 Task: Log work in the project AgileOrigin for the issue 'Implement a new cloud-based performance management system for a company with advanced employee evaluation and goal setting features' spent time as '5w 4d 8h 22m' and remaining time as '1w 4d 16h 22m' and move to top of backlog. Now add the issue to the epic 'IT infrastructure as a service (IaaS) adoption'. Log work in the project AgileOrigin for the issue 'Integrate a new product recommendation feature into an existing e-commerce website to enhance product discovery and sales' spent time as '4w 4d 15h 43m' and remaining time as '4w 1d 7h 11m' and move to bottom of backlog. Now add the issue to the epic 'Blockchain integration'
Action: Mouse moved to (69, 152)
Screenshot: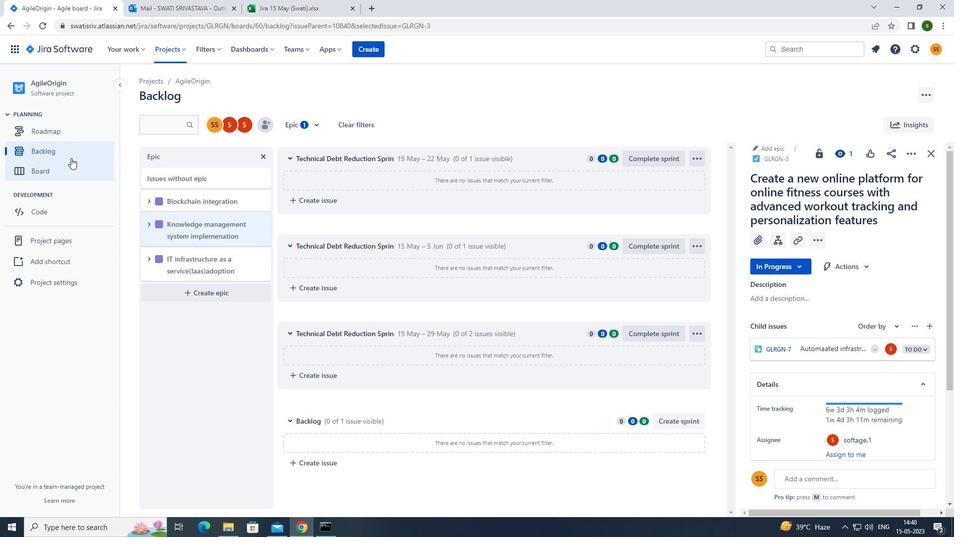 
Action: Mouse pressed left at (69, 152)
Screenshot: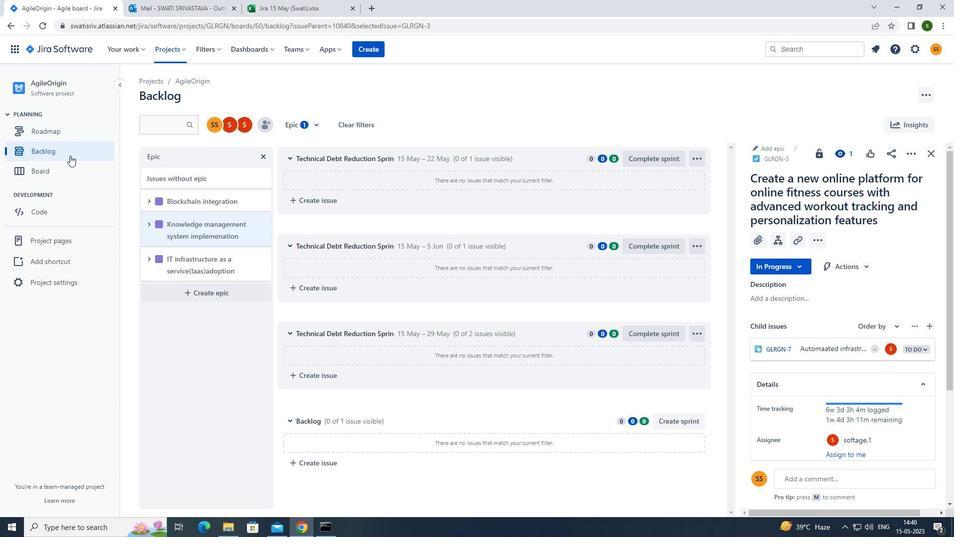 
Action: Mouse moved to (585, 362)
Screenshot: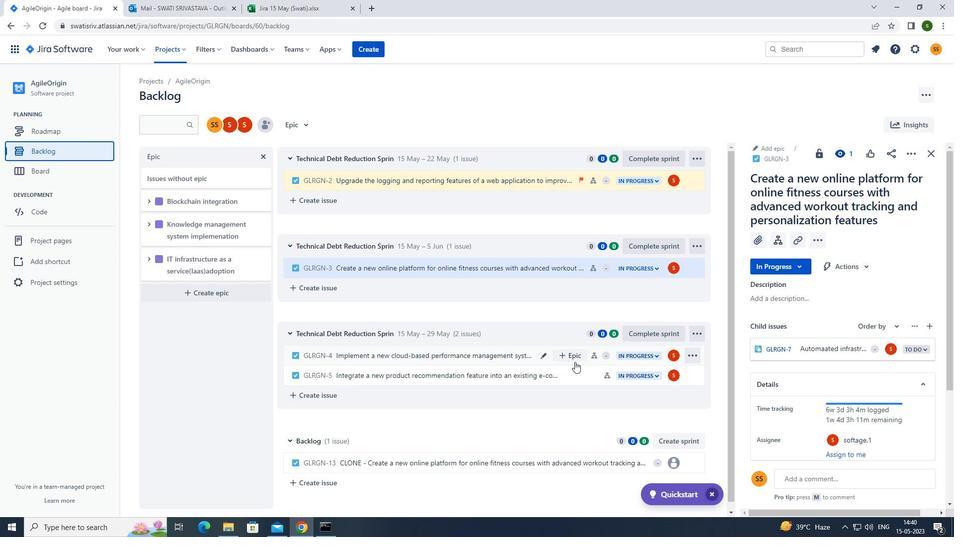 
Action: Mouse pressed left at (585, 362)
Screenshot: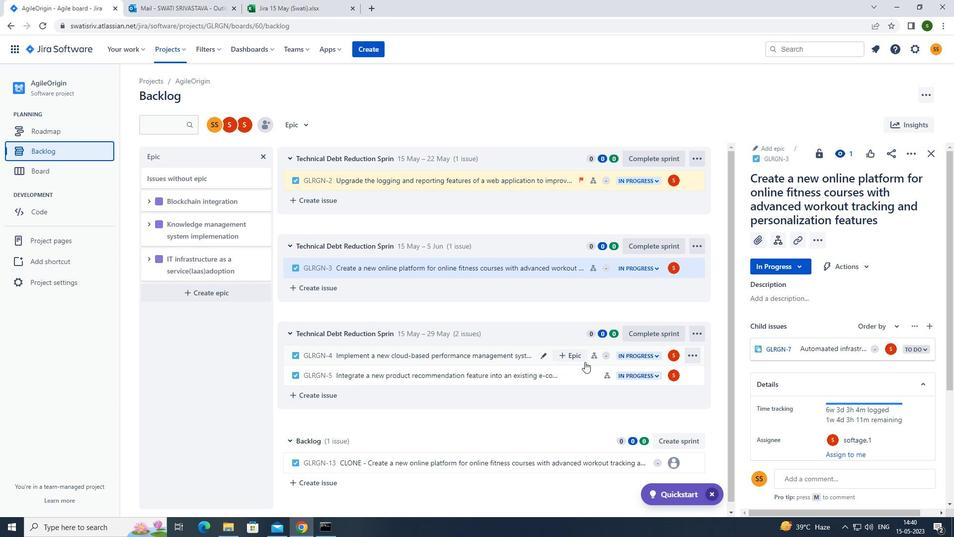 
Action: Mouse moved to (912, 156)
Screenshot: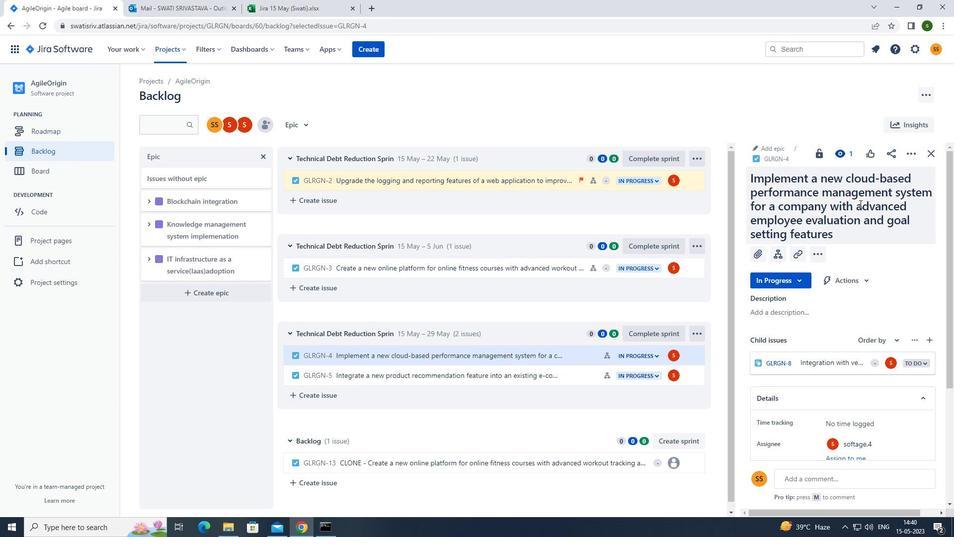 
Action: Mouse pressed left at (912, 156)
Screenshot: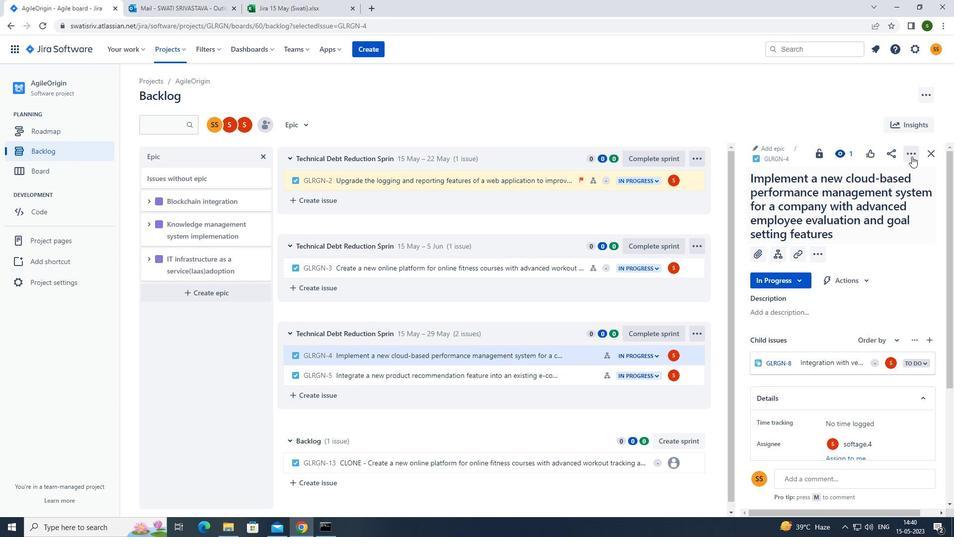 
Action: Mouse moved to (887, 181)
Screenshot: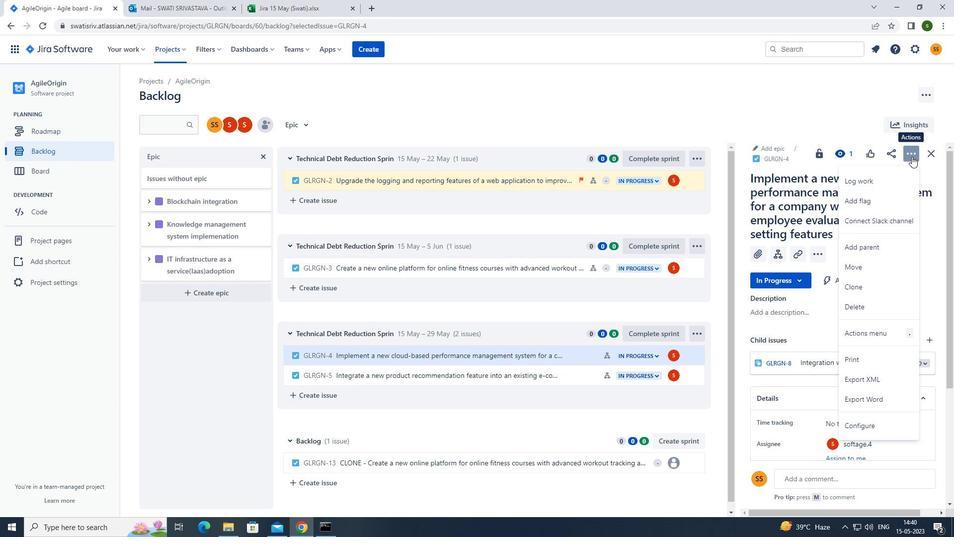 
Action: Mouse pressed left at (887, 181)
Screenshot: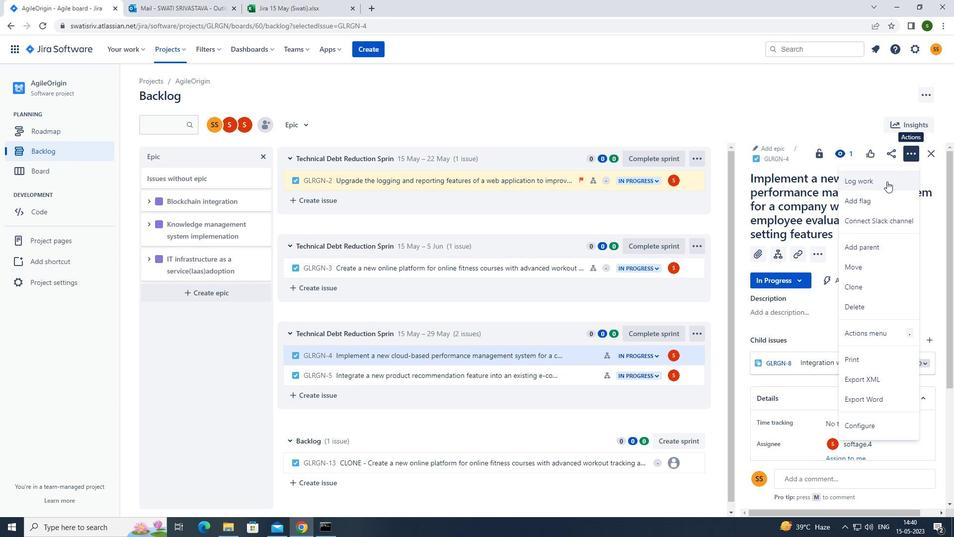 
Action: Mouse moved to (421, 123)
Screenshot: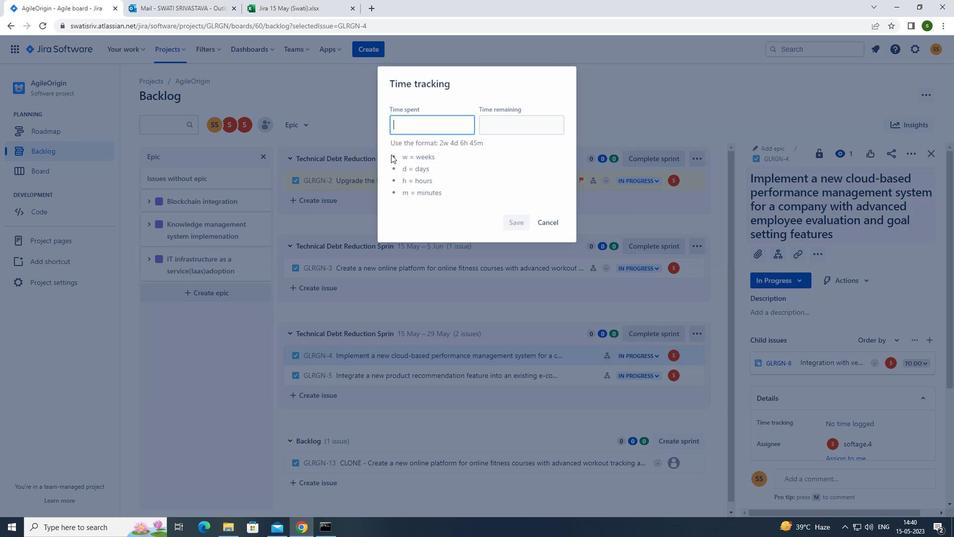 
Action: Mouse pressed left at (421, 123)
Screenshot: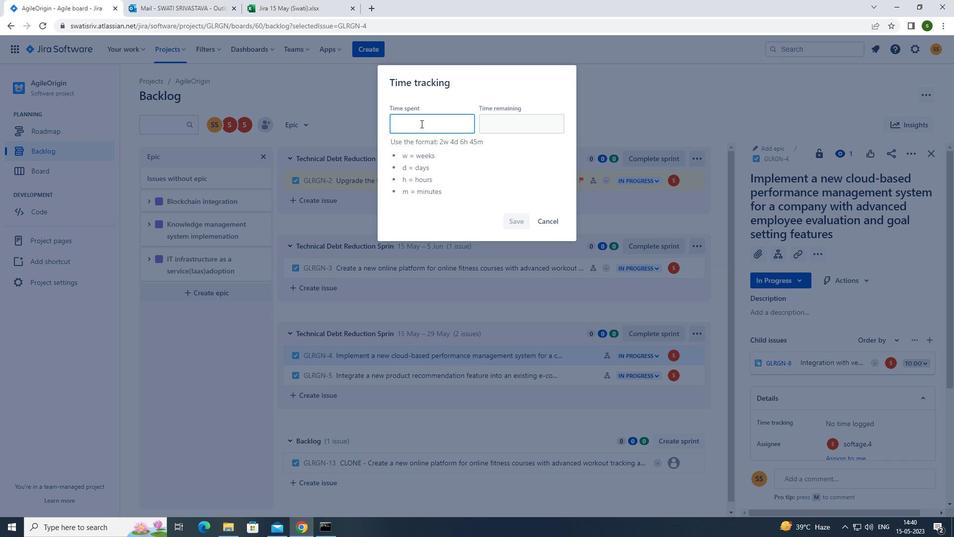 
Action: Key pressed 5w<Key.space>4d<Key.space>8h<Key.space>22m
Screenshot: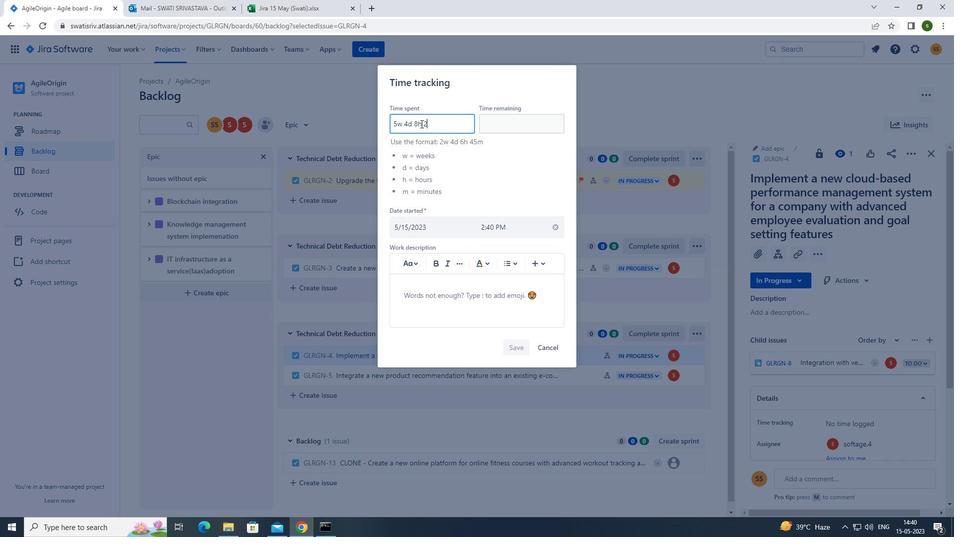 
Action: Mouse moved to (513, 129)
Screenshot: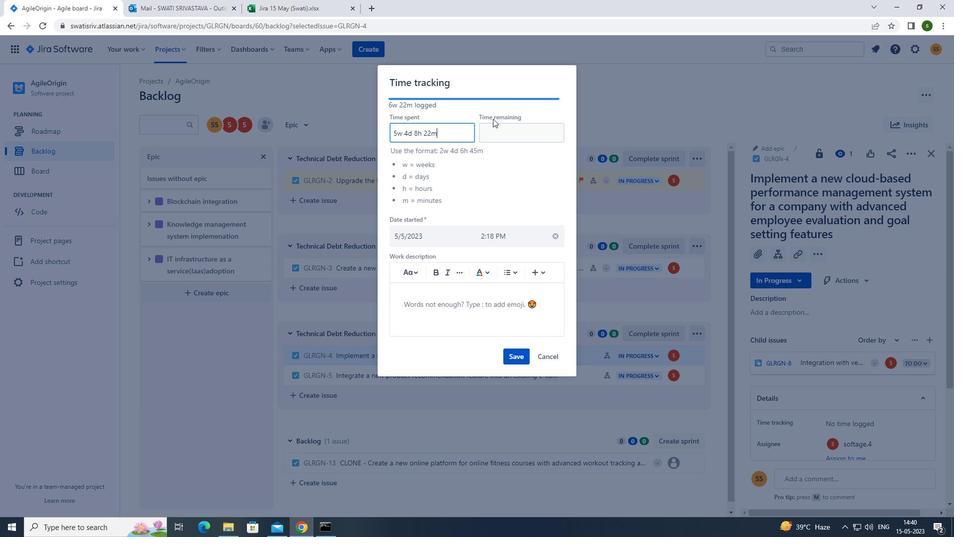 
Action: Mouse pressed left at (513, 129)
Screenshot: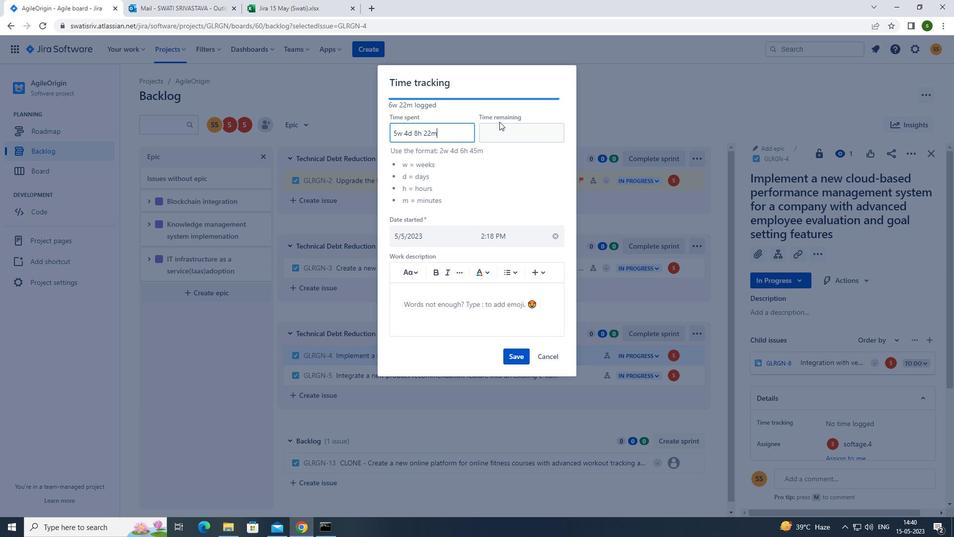 
Action: Key pressed 1w<Key.space>4d<Key.space>16h<Key.space>22m
Screenshot: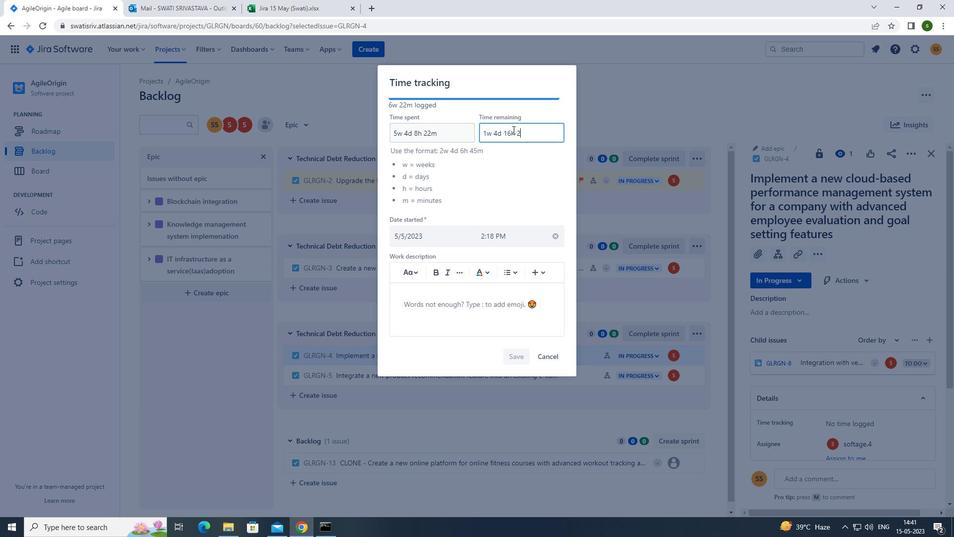 
Action: Mouse moved to (518, 355)
Screenshot: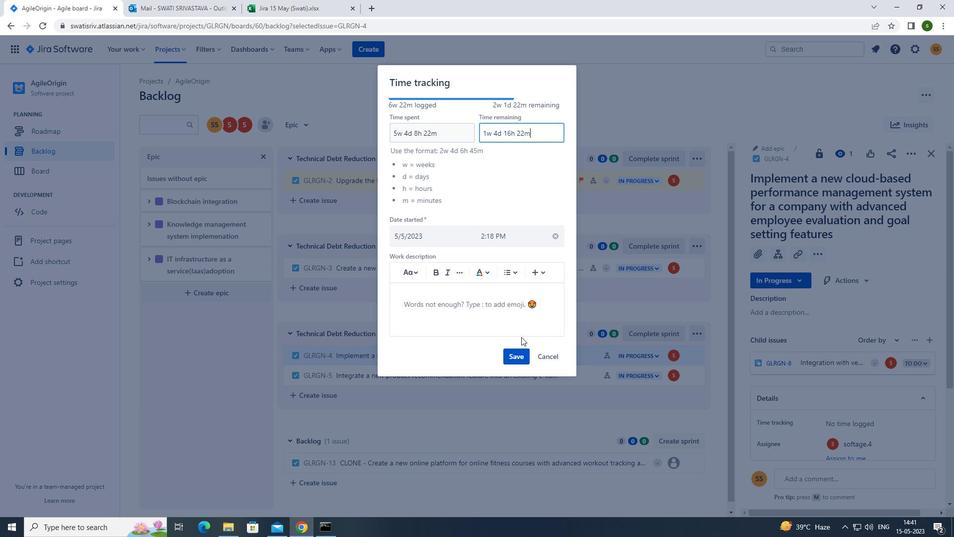 
Action: Mouse pressed left at (518, 355)
Screenshot: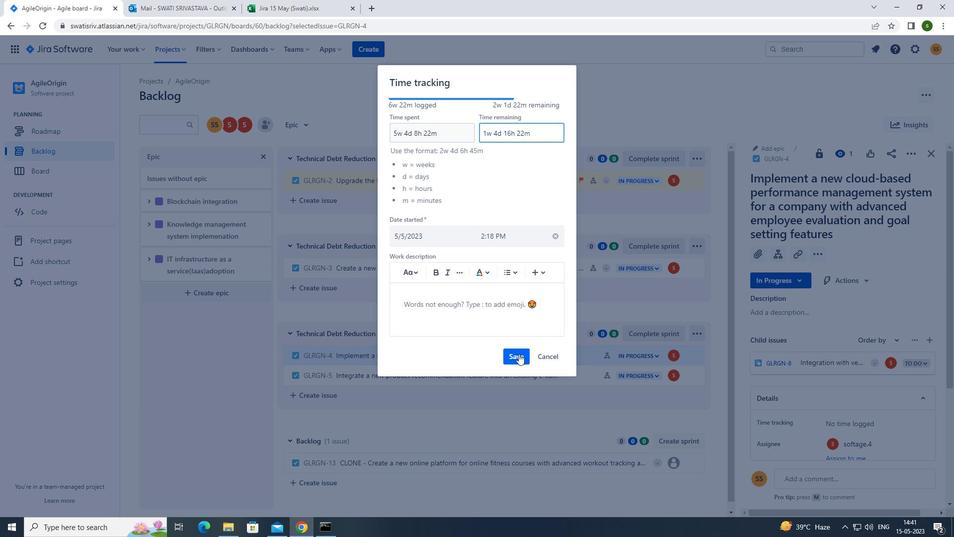 
Action: Mouse moved to (692, 356)
Screenshot: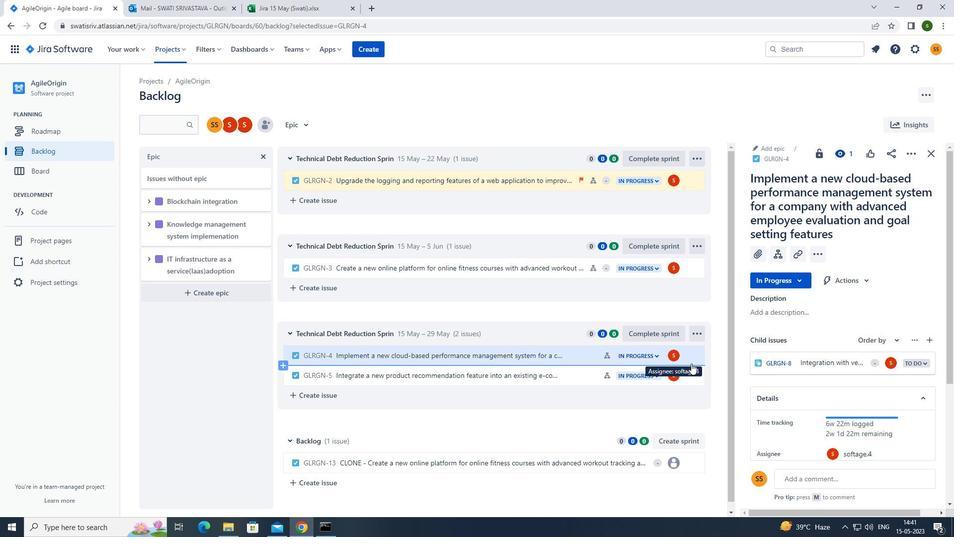 
Action: Mouse pressed left at (692, 356)
Screenshot: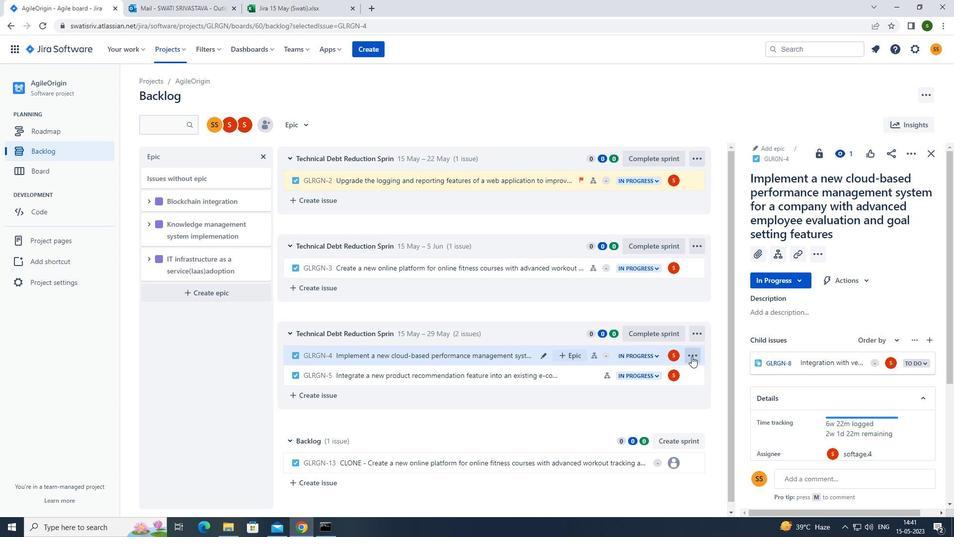 
Action: Mouse moved to (664, 314)
Screenshot: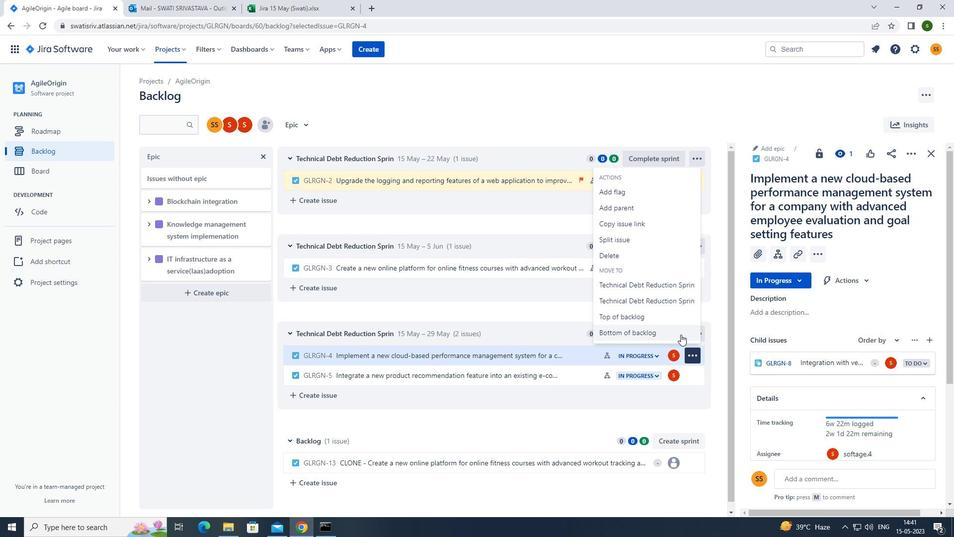 
Action: Mouse pressed left at (664, 314)
Screenshot: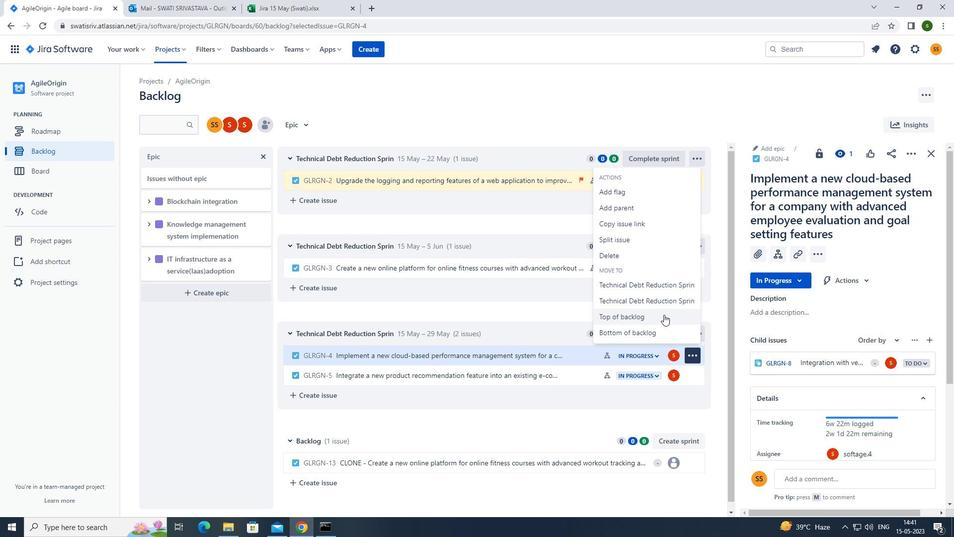 
Action: Mouse moved to (500, 165)
Screenshot: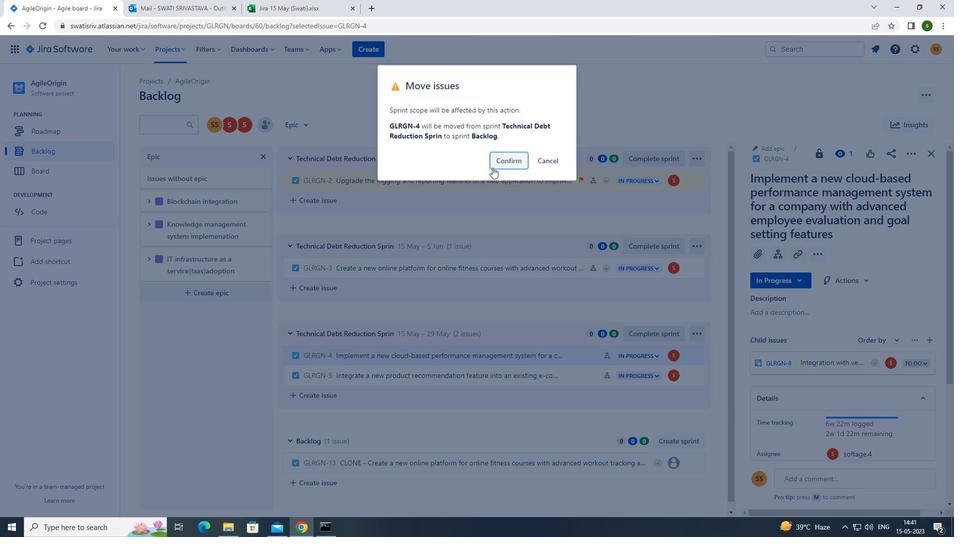 
Action: Mouse pressed left at (500, 165)
Screenshot: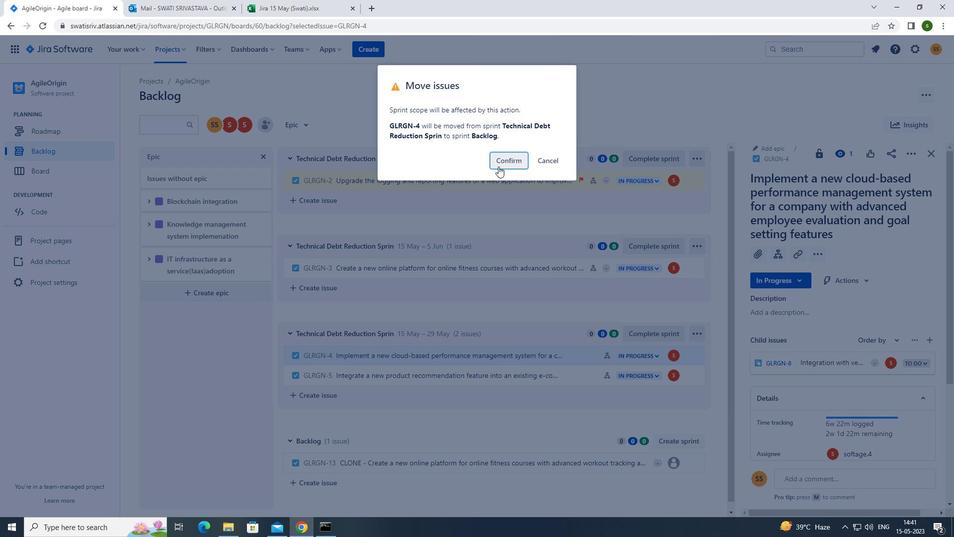 
Action: Mouse moved to (296, 123)
Screenshot: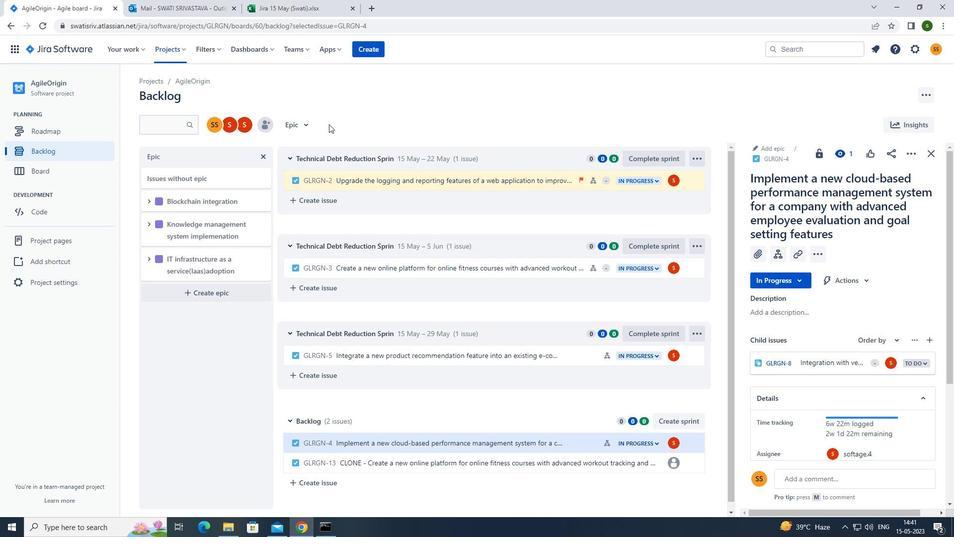 
Action: Mouse pressed left at (296, 123)
Screenshot: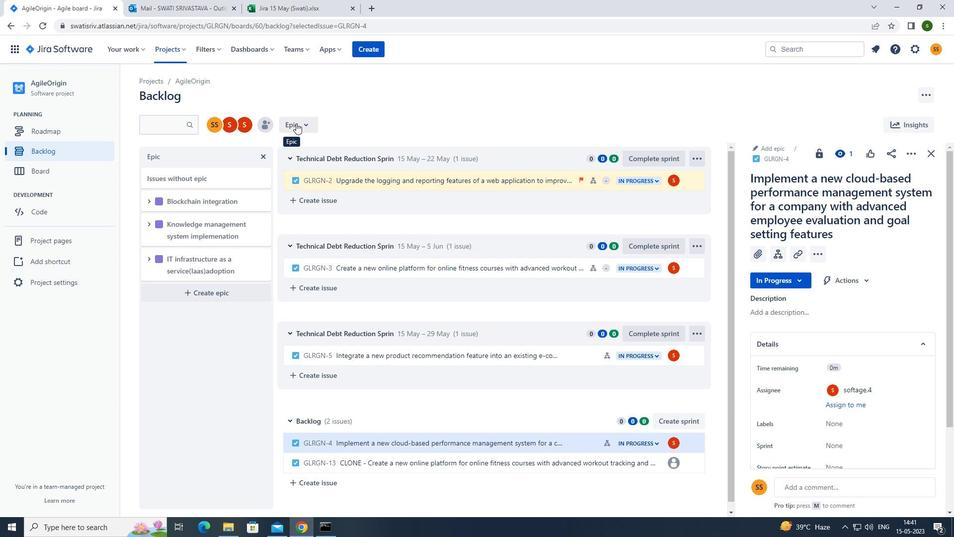 
Action: Mouse moved to (311, 195)
Screenshot: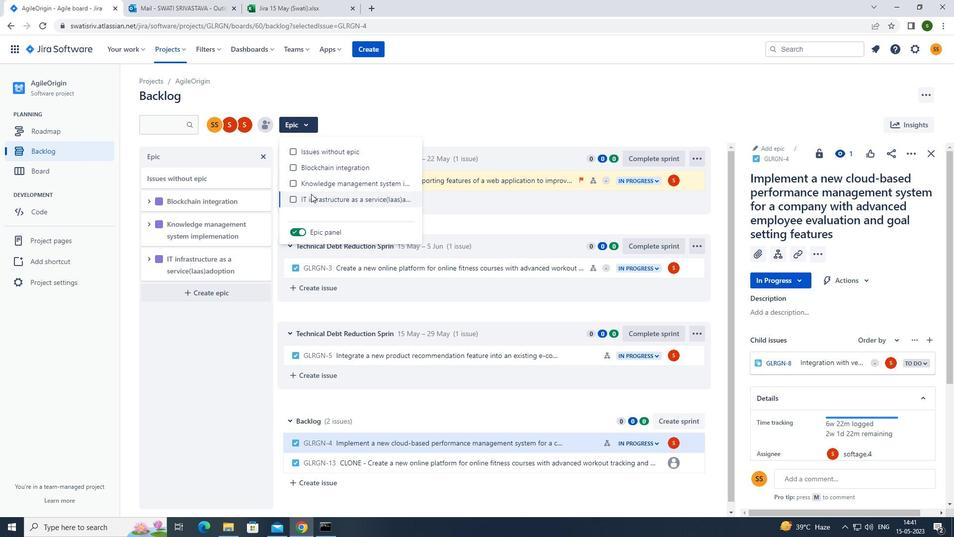 
Action: Mouse pressed left at (311, 195)
Screenshot: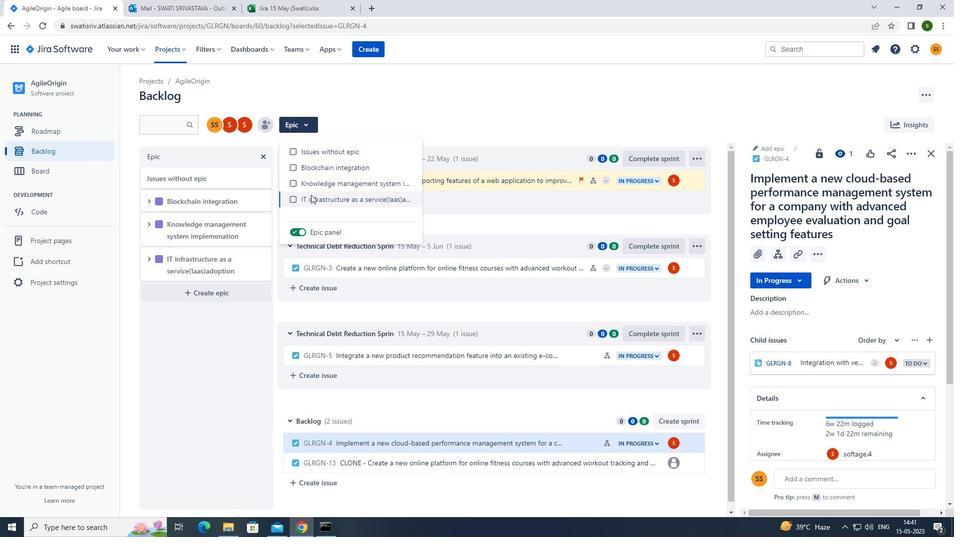 
Action: Mouse moved to (414, 105)
Screenshot: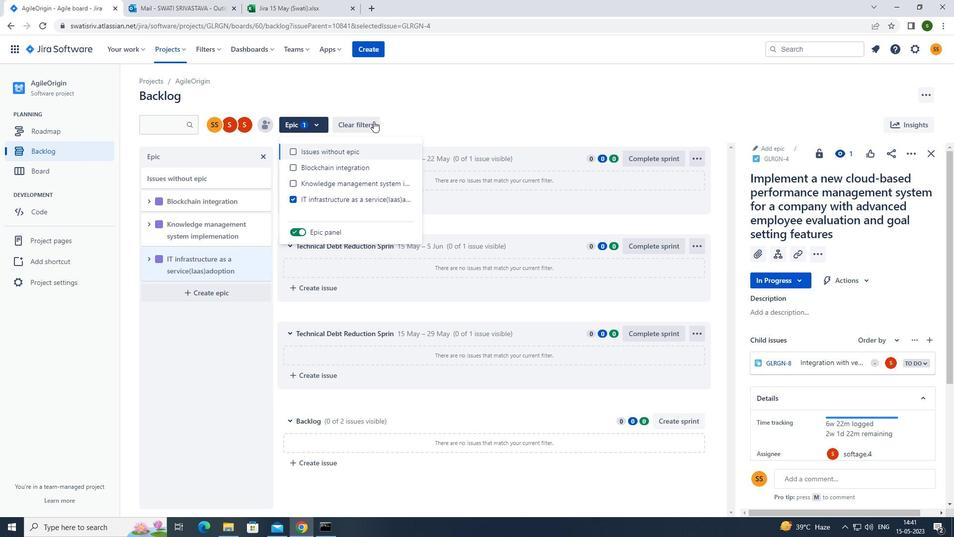 
Action: Mouse pressed left at (414, 105)
Screenshot: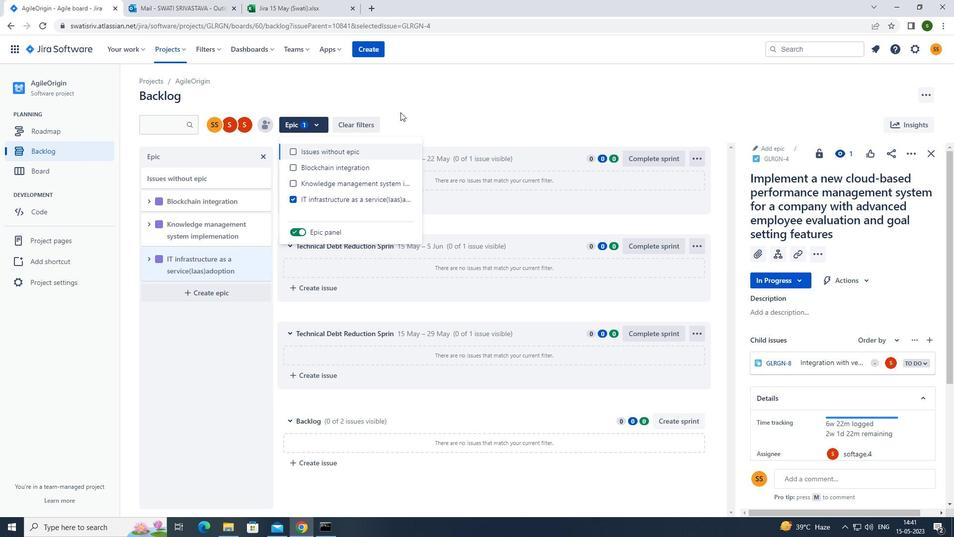 
Action: Mouse moved to (72, 153)
Screenshot: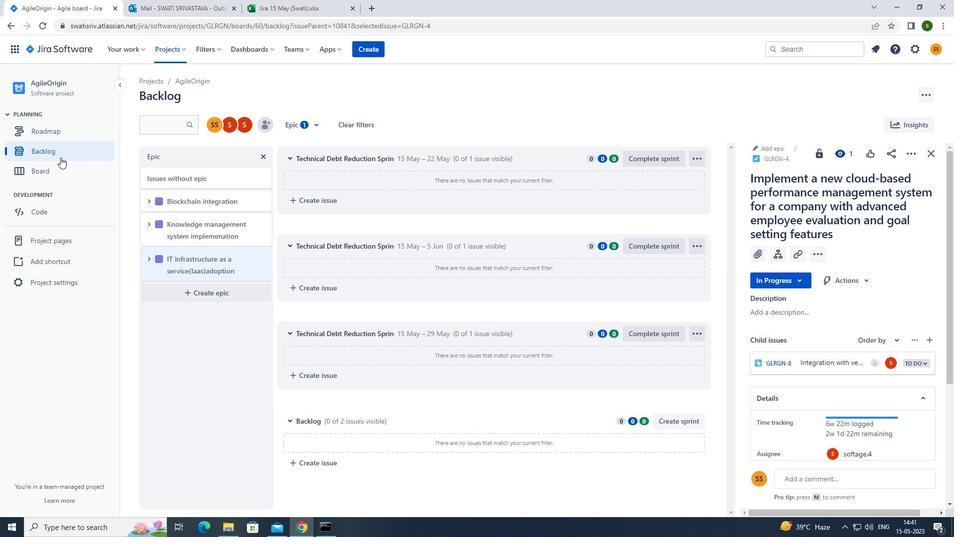 
Action: Mouse pressed left at (72, 153)
Screenshot: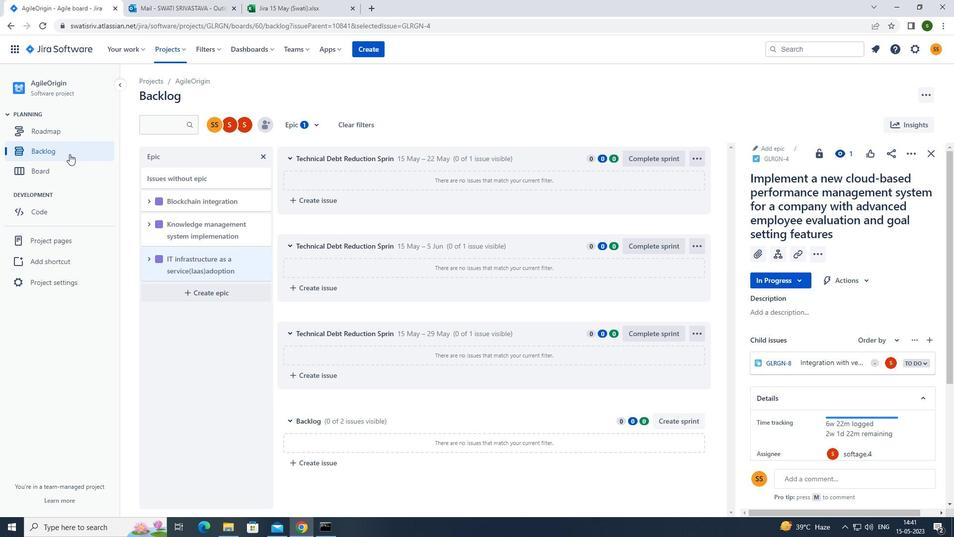 
Action: Mouse moved to (590, 364)
Screenshot: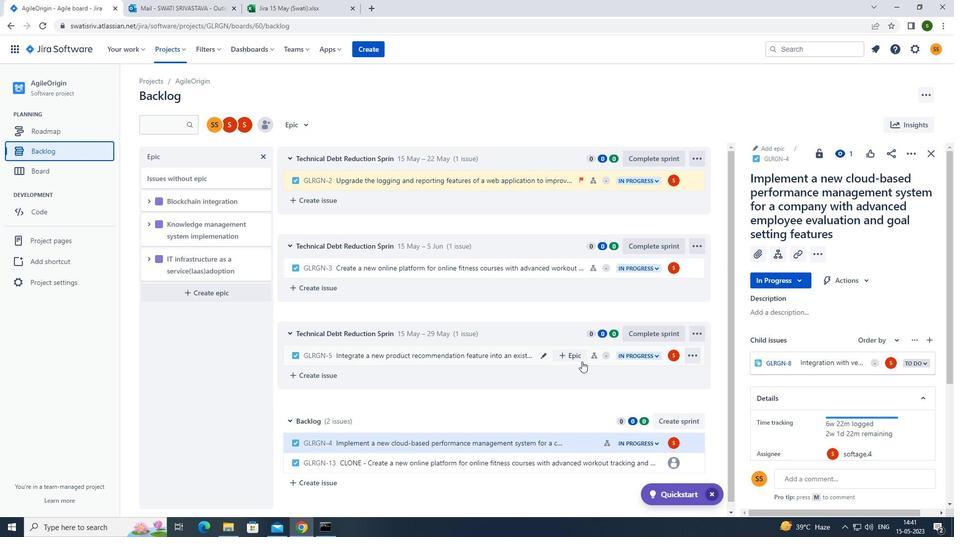 
Action: Mouse pressed left at (590, 364)
Screenshot: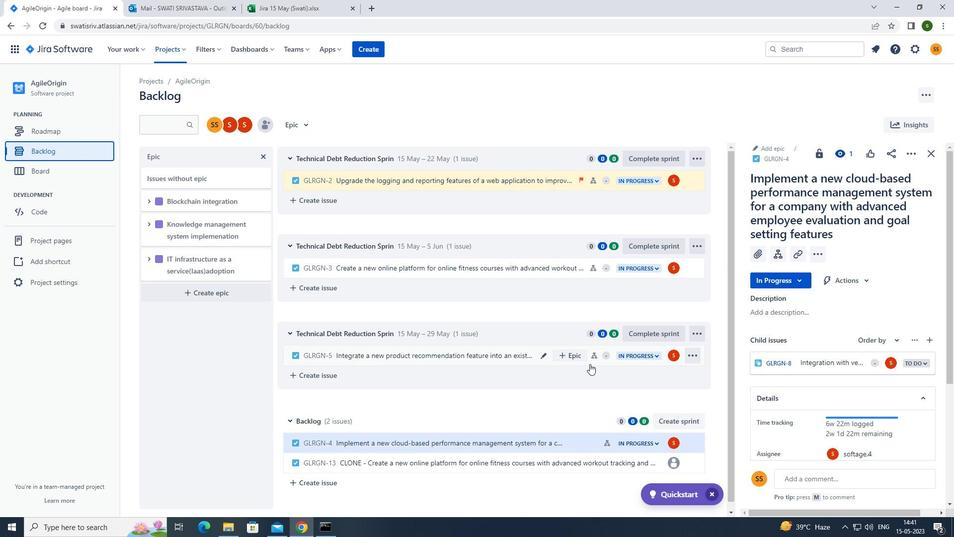 
Action: Mouse moved to (907, 152)
Screenshot: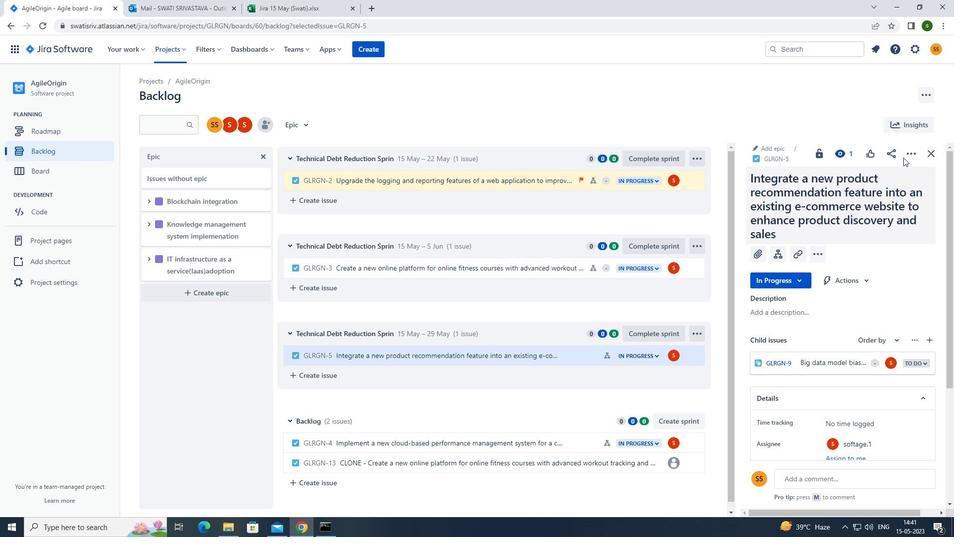 
Action: Mouse pressed left at (907, 152)
Screenshot: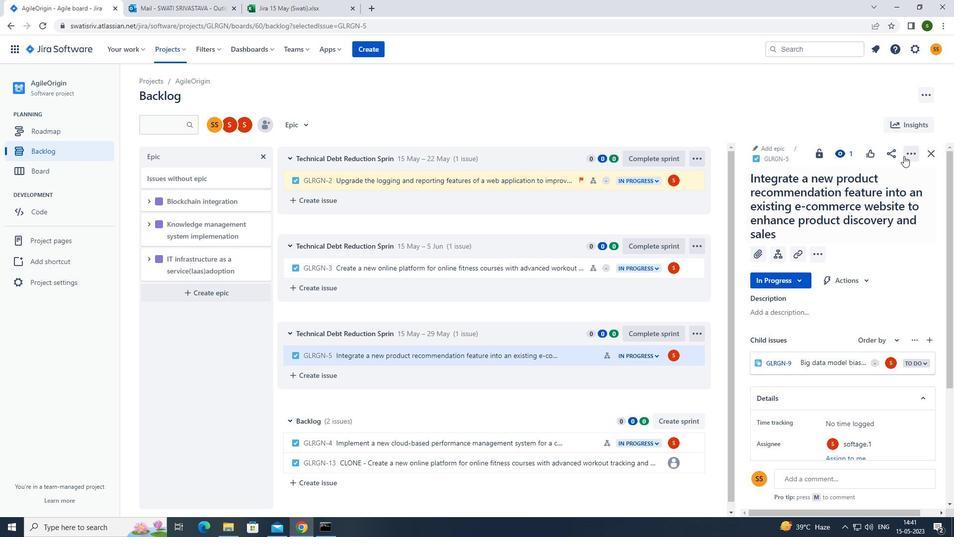 
Action: Mouse moved to (889, 174)
Screenshot: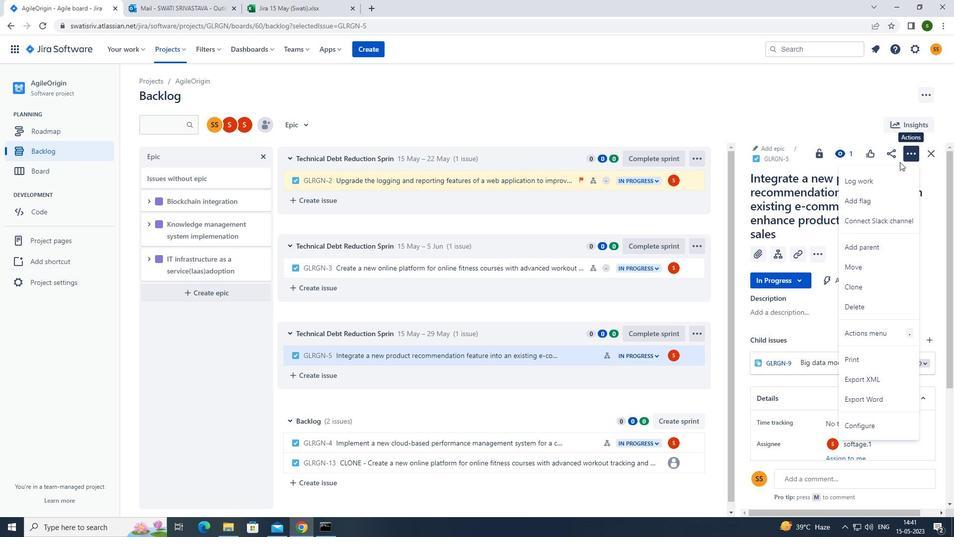 
Action: Mouse pressed left at (889, 174)
Screenshot: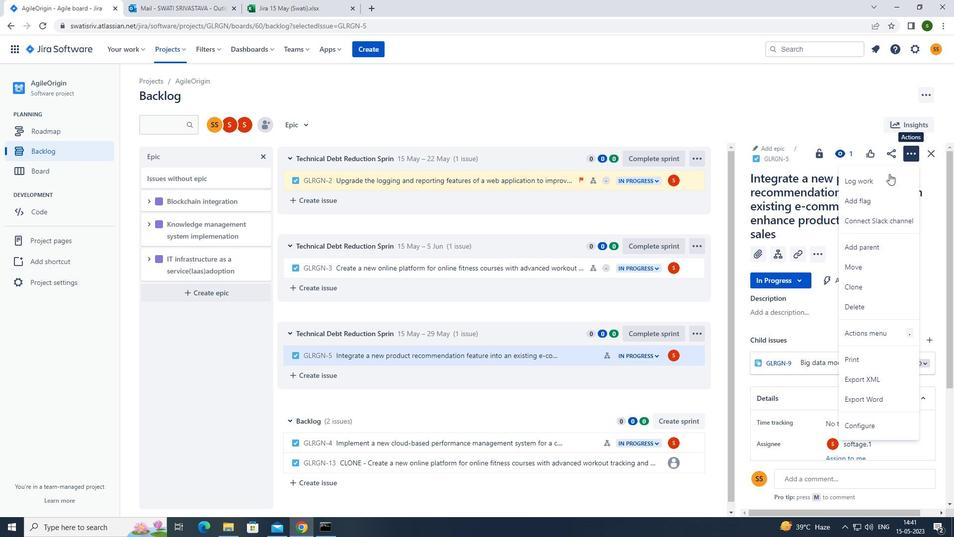 
Action: Mouse moved to (448, 126)
Screenshot: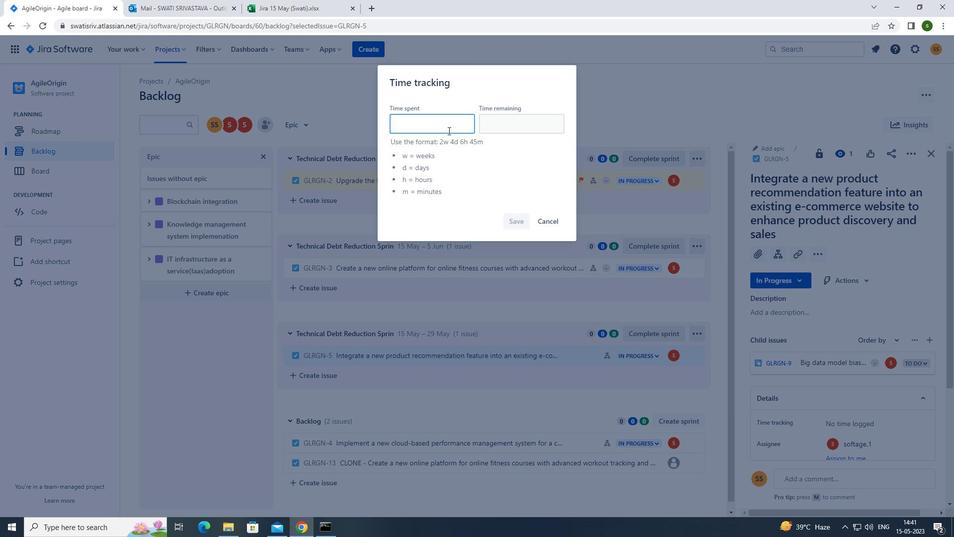 
Action: Mouse pressed left at (448, 126)
Screenshot: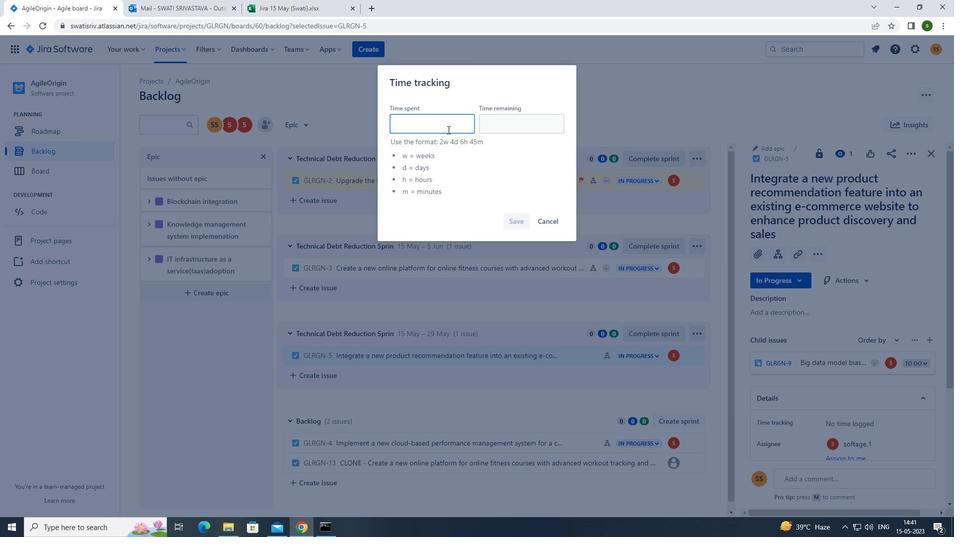 
Action: Key pressed 4w<Key.space>4d<Key.space>15h<Key.space>43m
Screenshot: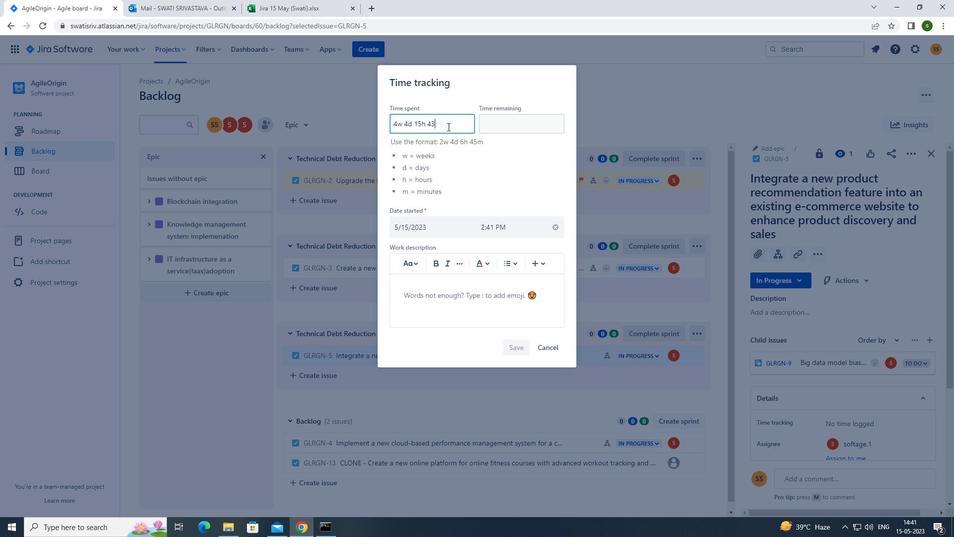 
Action: Mouse moved to (517, 128)
Screenshot: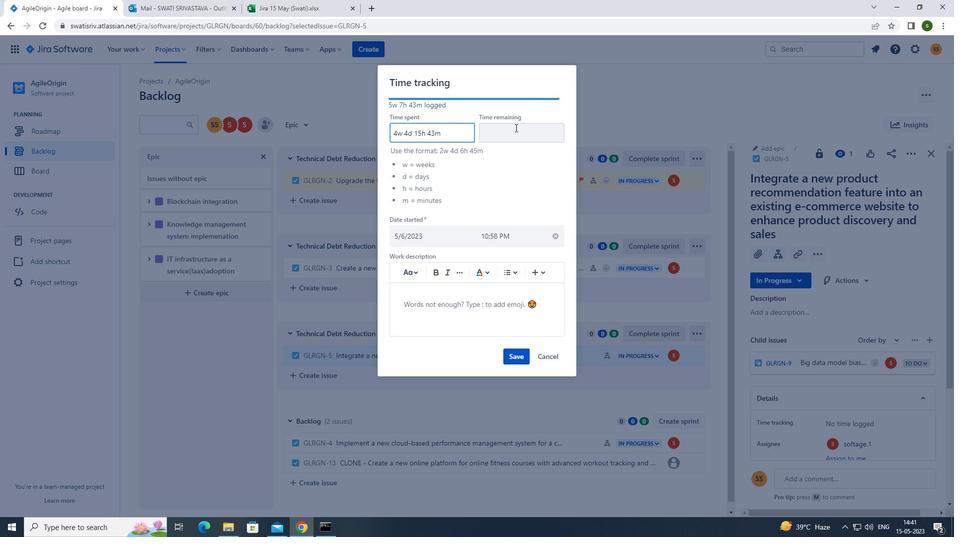 
Action: Mouse pressed left at (517, 128)
Screenshot: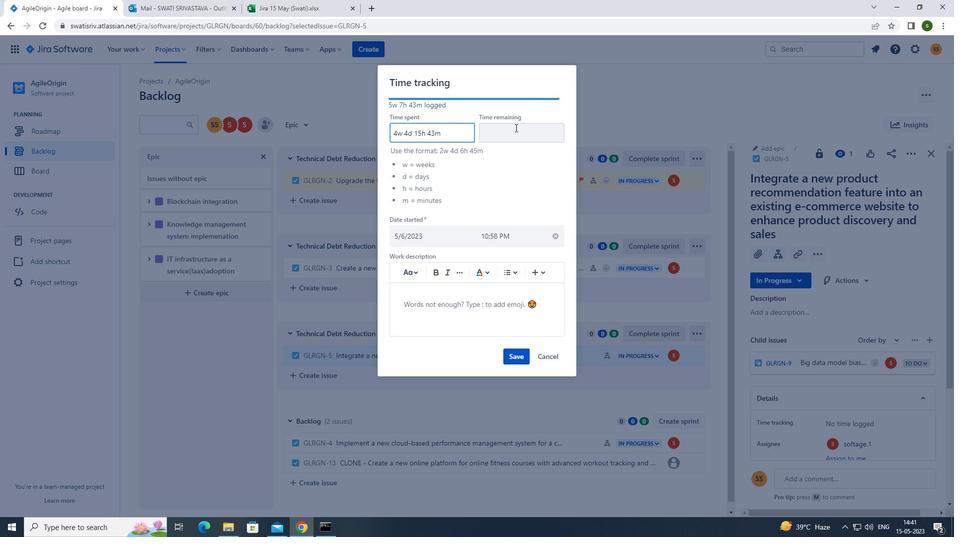 
Action: Key pressed 4w<Key.space>1d<Key.space>7h<Key.space>11m
Screenshot: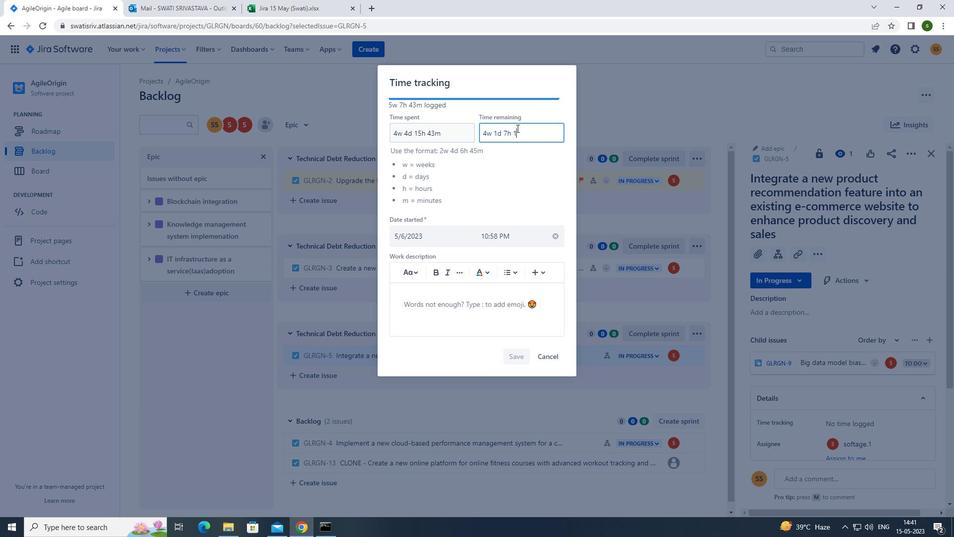 
Action: Mouse moved to (512, 359)
Screenshot: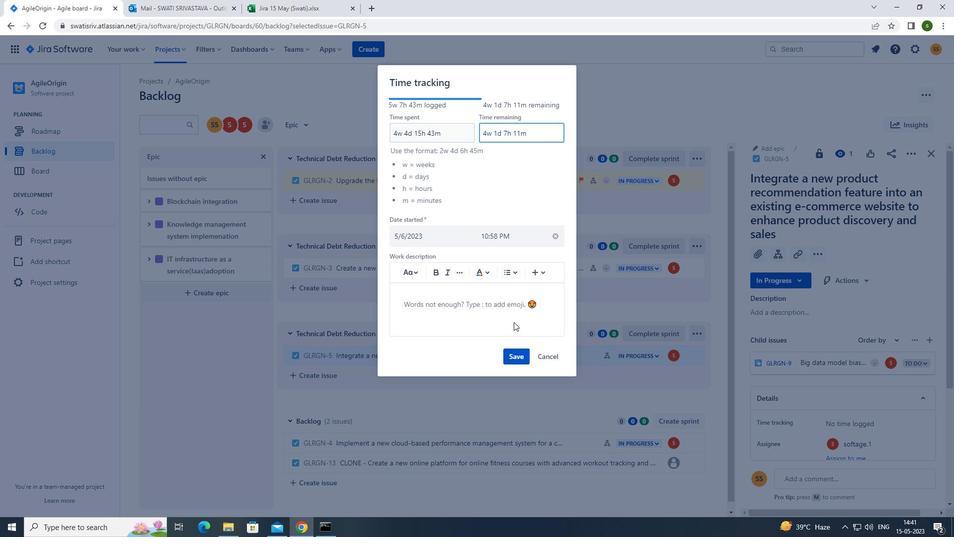 
Action: Mouse pressed left at (512, 359)
Screenshot: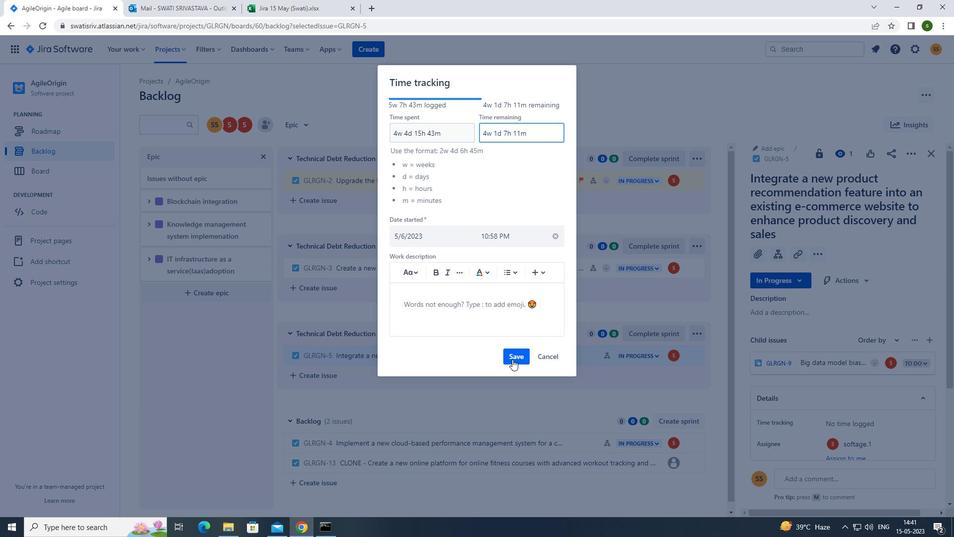 
Action: Mouse moved to (697, 355)
Screenshot: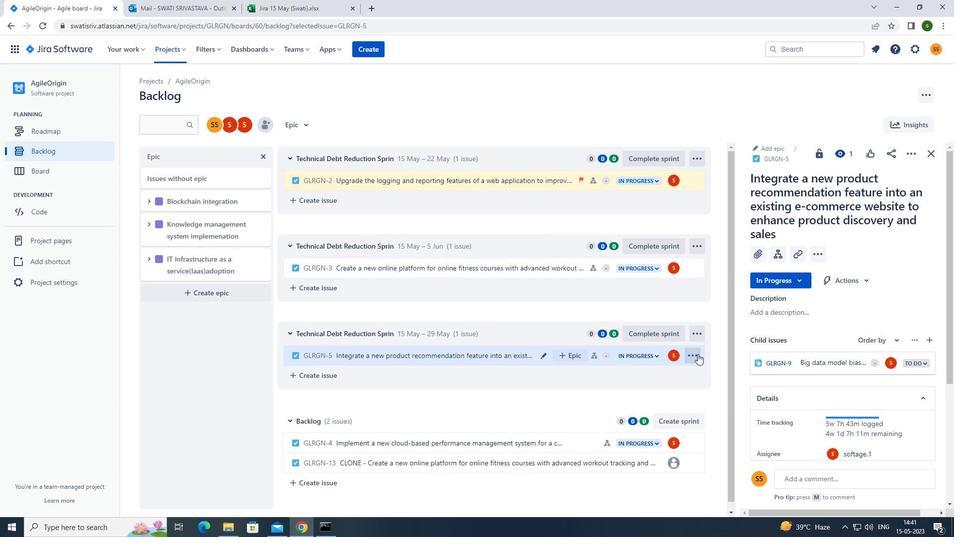 
Action: Mouse pressed left at (697, 355)
Screenshot: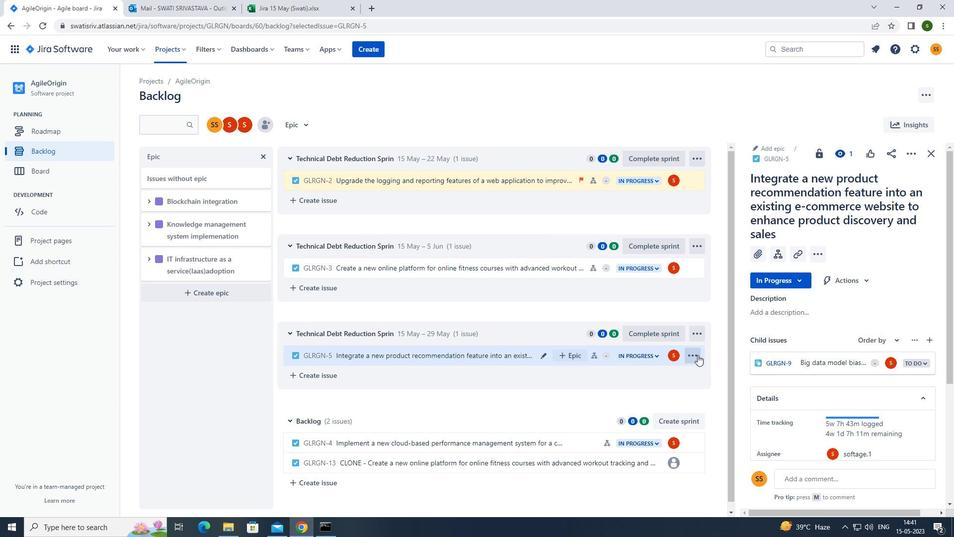 
Action: Mouse moved to (654, 332)
Screenshot: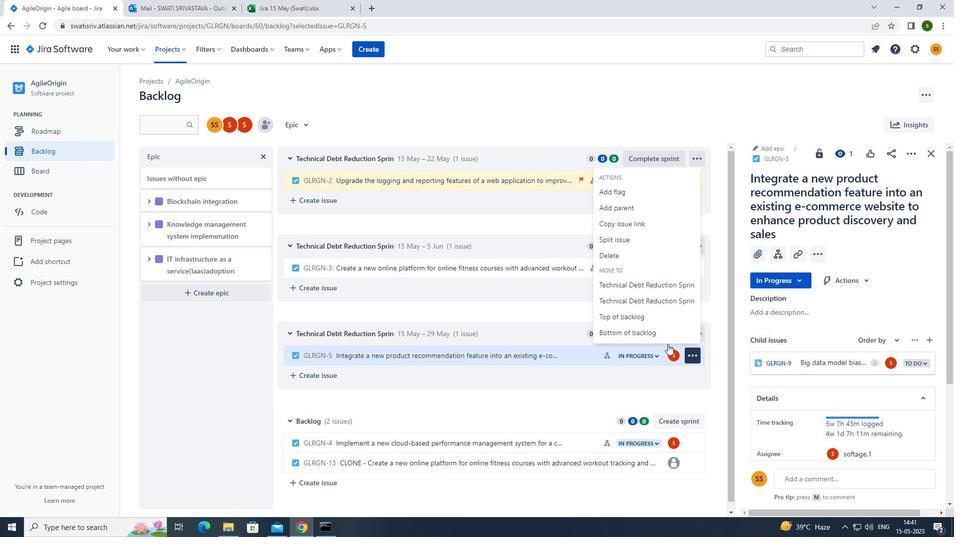 
Action: Mouse pressed left at (654, 332)
Screenshot: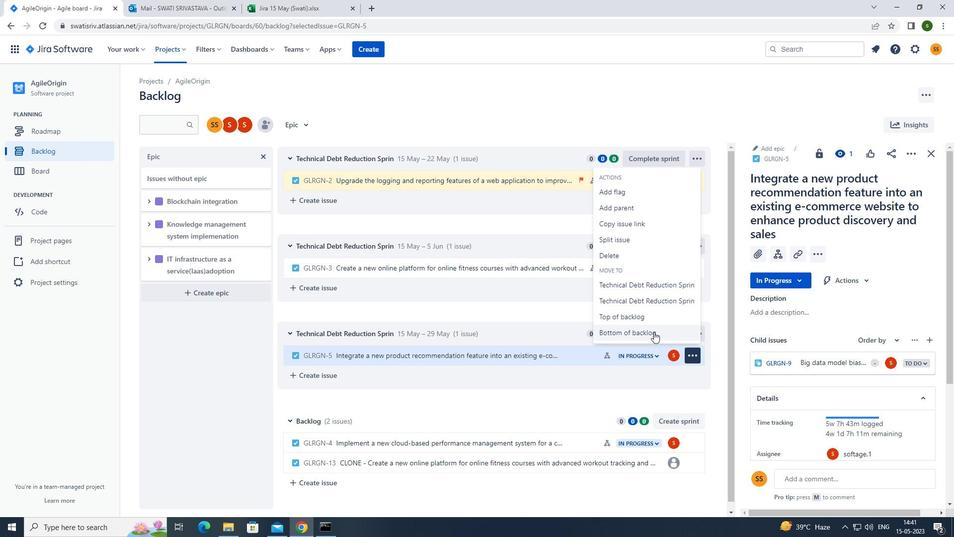 
Action: Mouse moved to (502, 160)
Screenshot: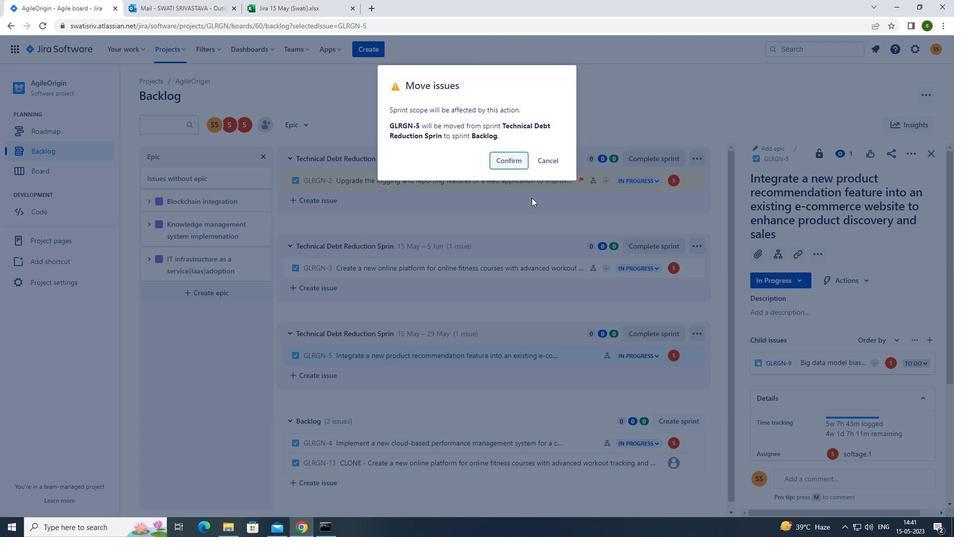 
Action: Mouse pressed left at (502, 160)
Screenshot: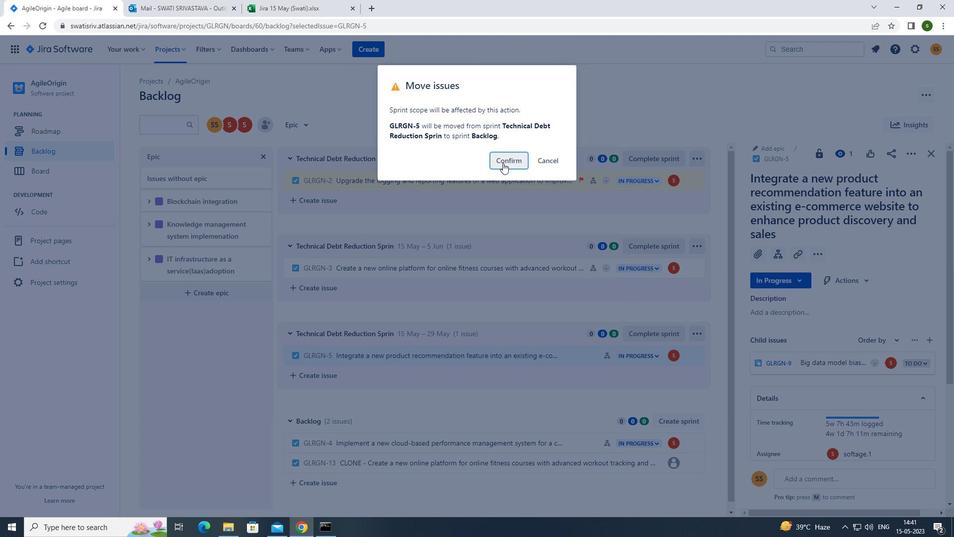 
Action: Mouse moved to (298, 127)
Screenshot: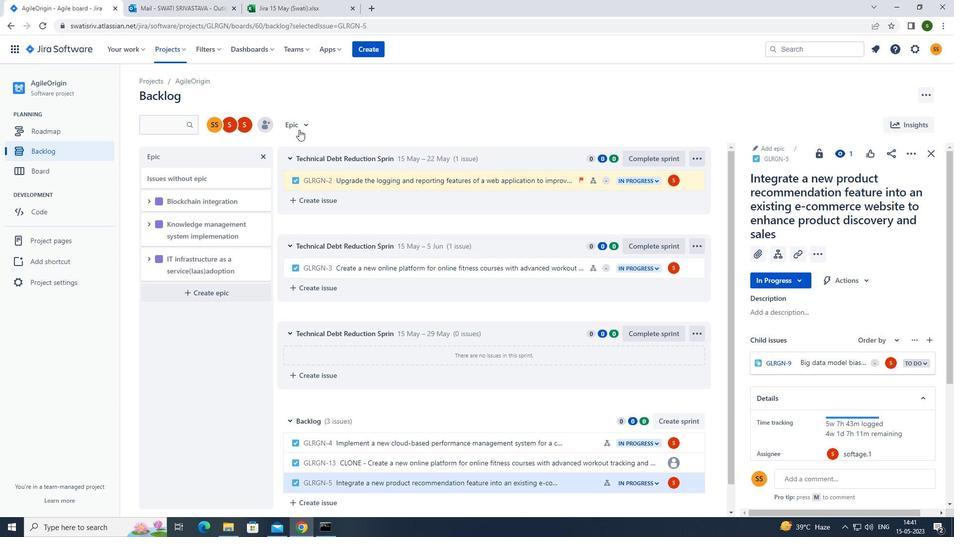 
Action: Mouse pressed left at (298, 127)
Screenshot: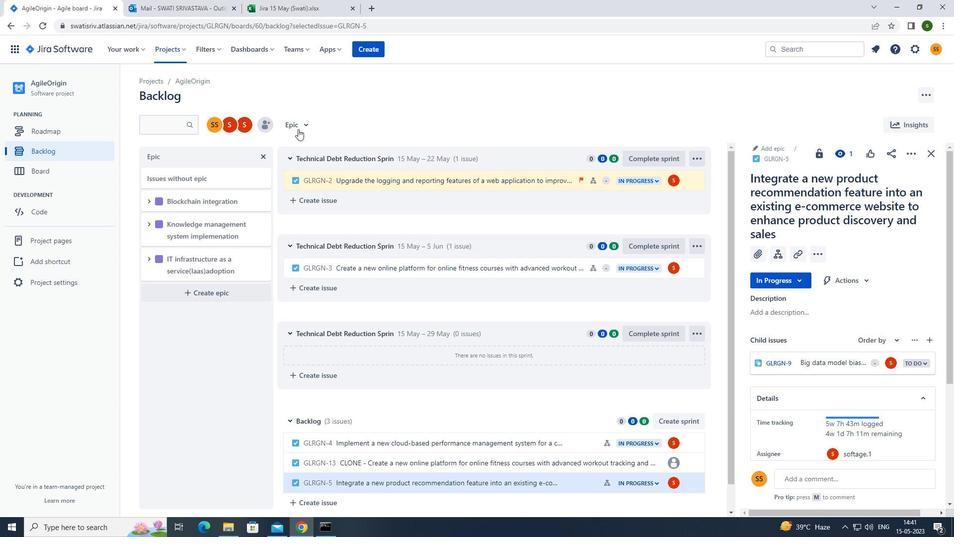 
Action: Mouse moved to (322, 165)
Screenshot: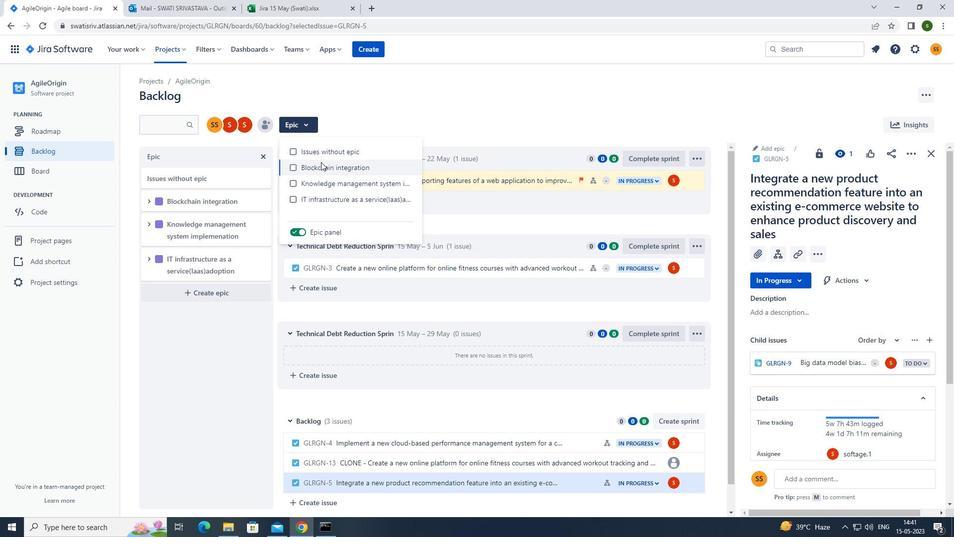 
Action: Mouse pressed left at (322, 165)
Screenshot: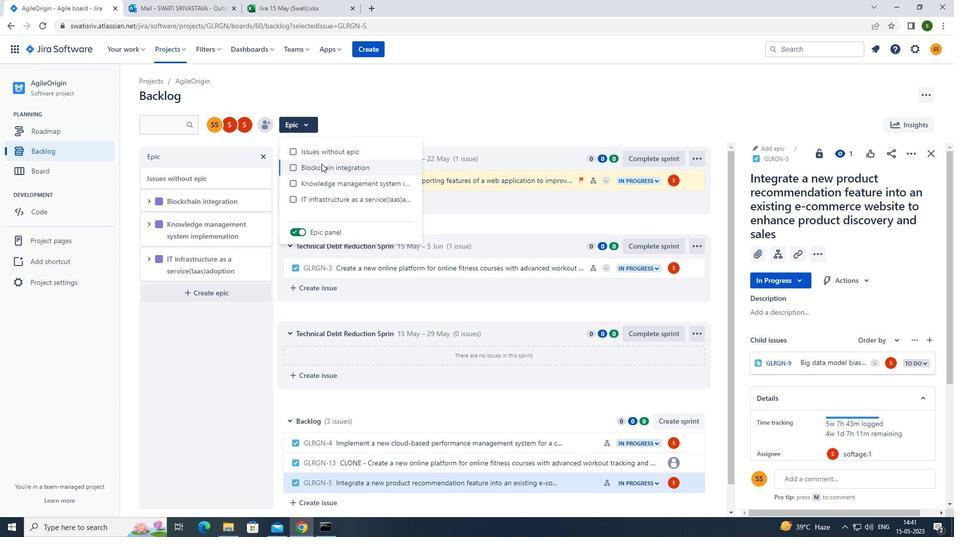 
Action: Mouse moved to (411, 114)
Screenshot: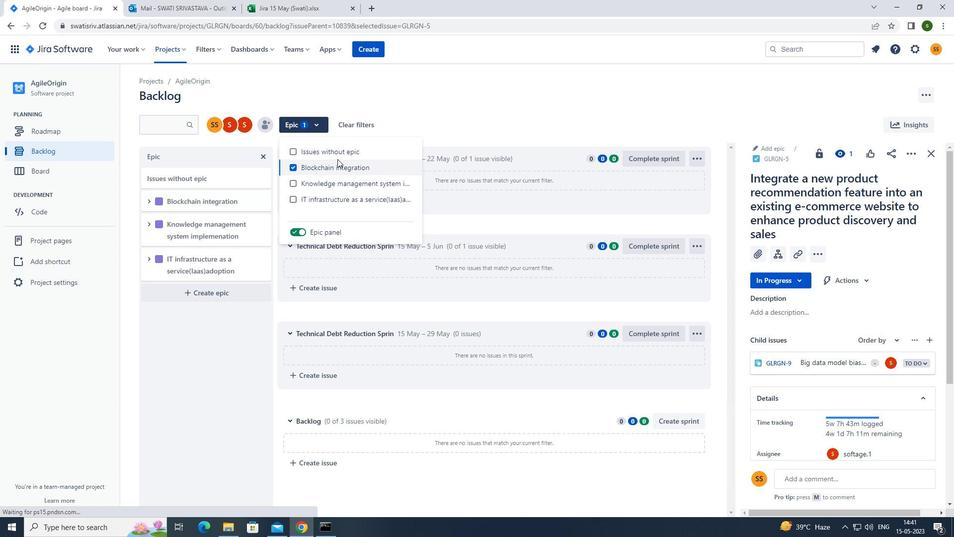 
Action: Mouse pressed left at (411, 114)
Screenshot: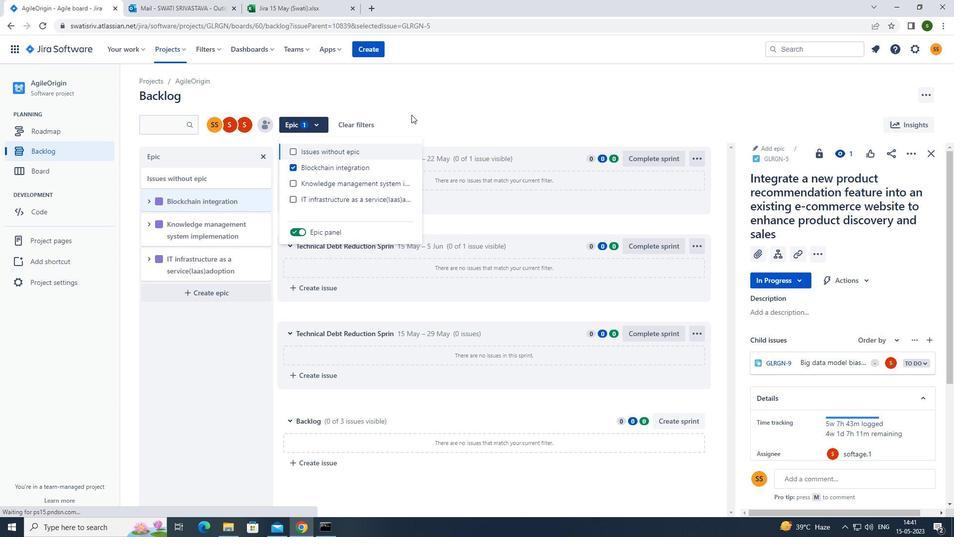 
